 Task: Apply filter "Current user" in requester.
Action: Mouse moved to (18, 136)
Screenshot: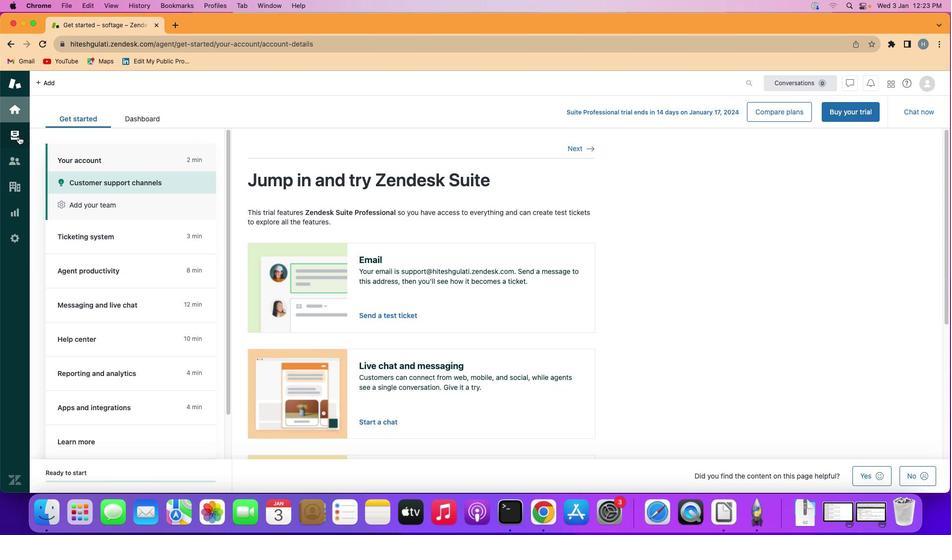 
Action: Mouse pressed left at (18, 136)
Screenshot: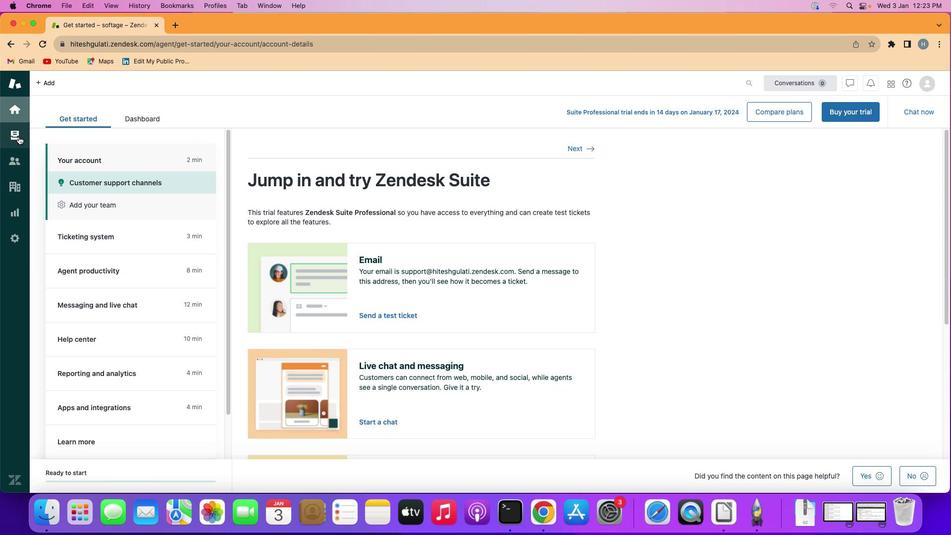 
Action: Mouse moved to (86, 254)
Screenshot: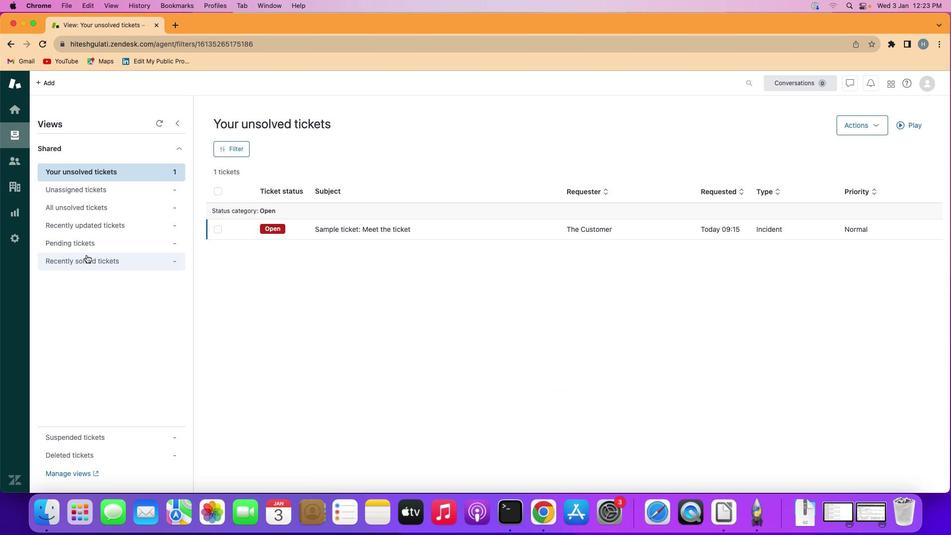 
Action: Mouse pressed left at (86, 254)
Screenshot: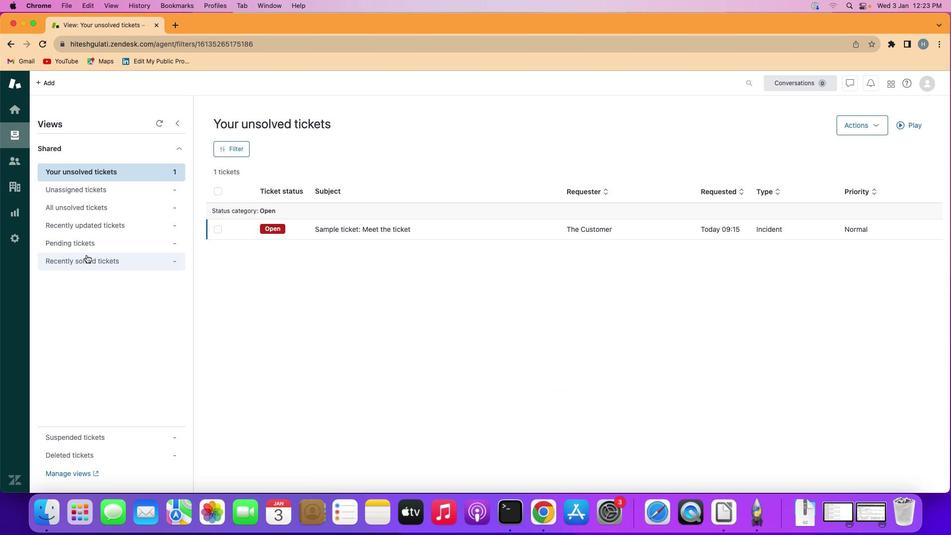 
Action: Mouse moved to (229, 143)
Screenshot: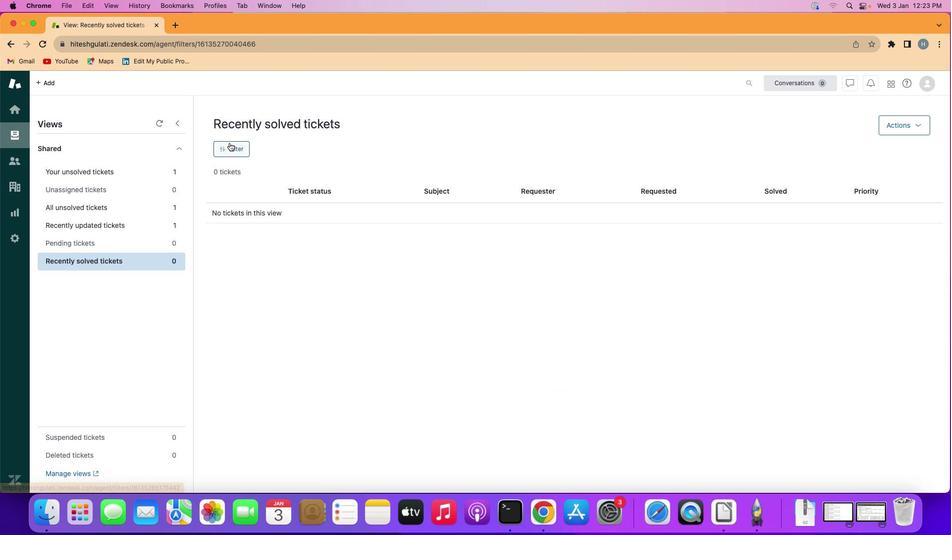 
Action: Mouse pressed left at (229, 143)
Screenshot: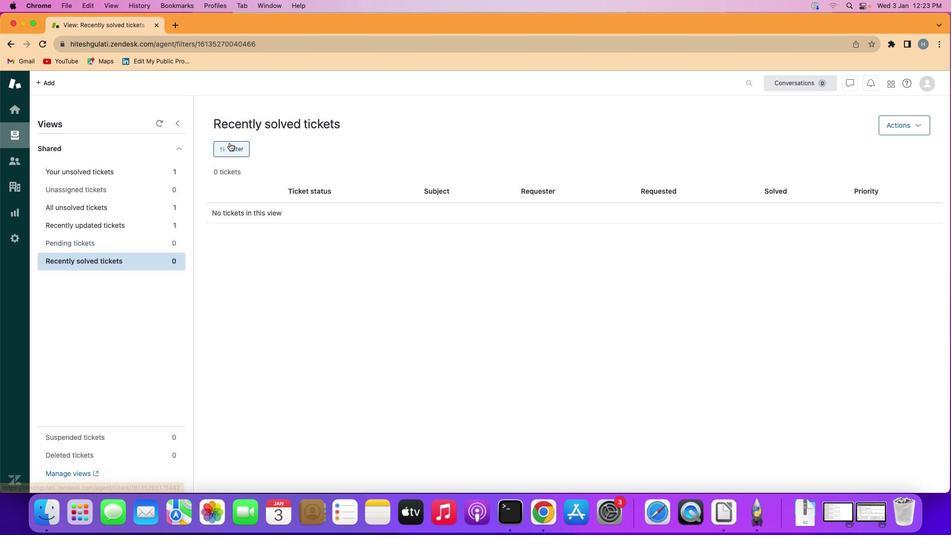 
Action: Mouse moved to (850, 230)
Screenshot: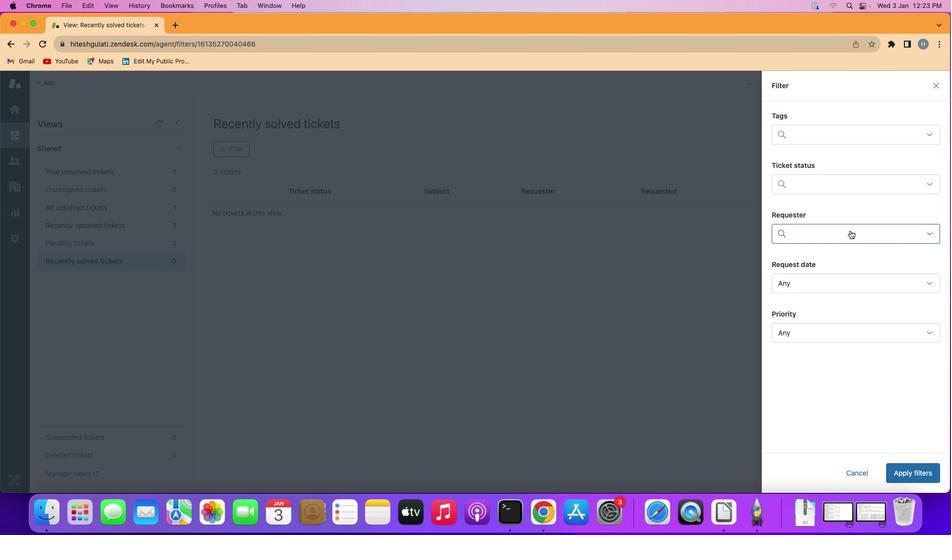 
Action: Mouse pressed left at (850, 230)
Screenshot: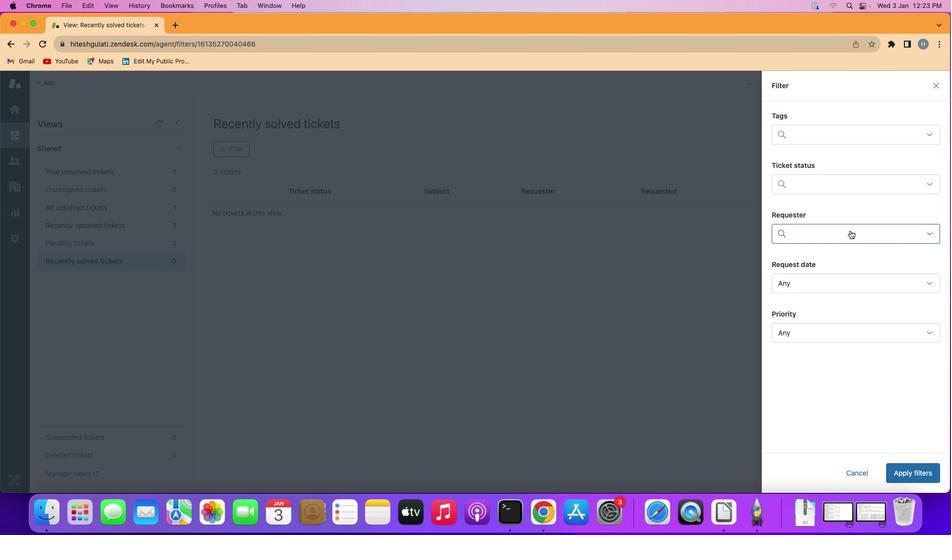 
Action: Mouse moved to (844, 291)
Screenshot: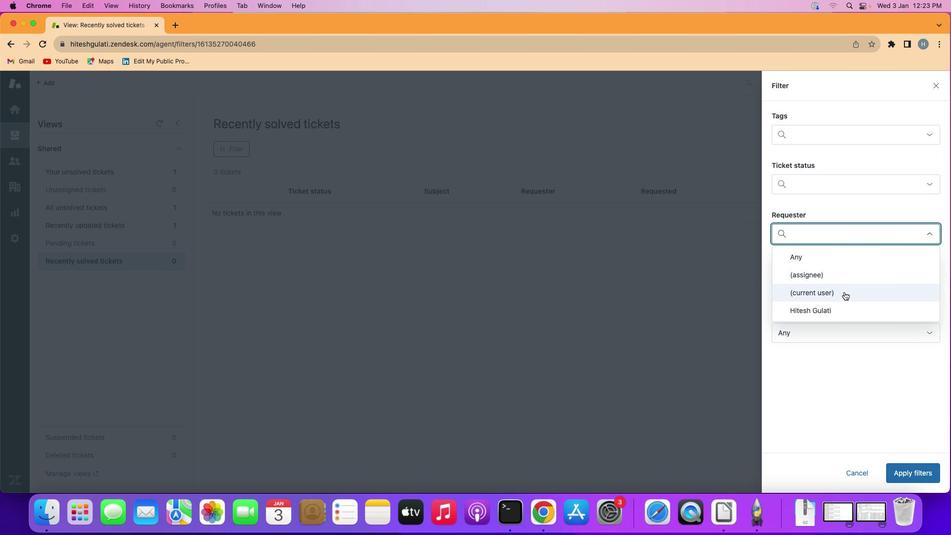 
Action: Mouse pressed left at (844, 291)
Screenshot: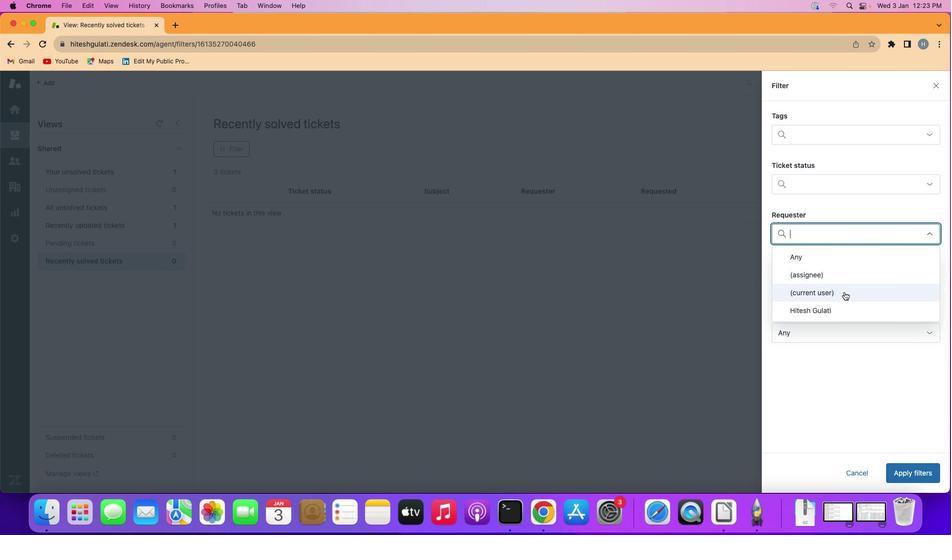 
Action: Mouse moved to (905, 471)
Screenshot: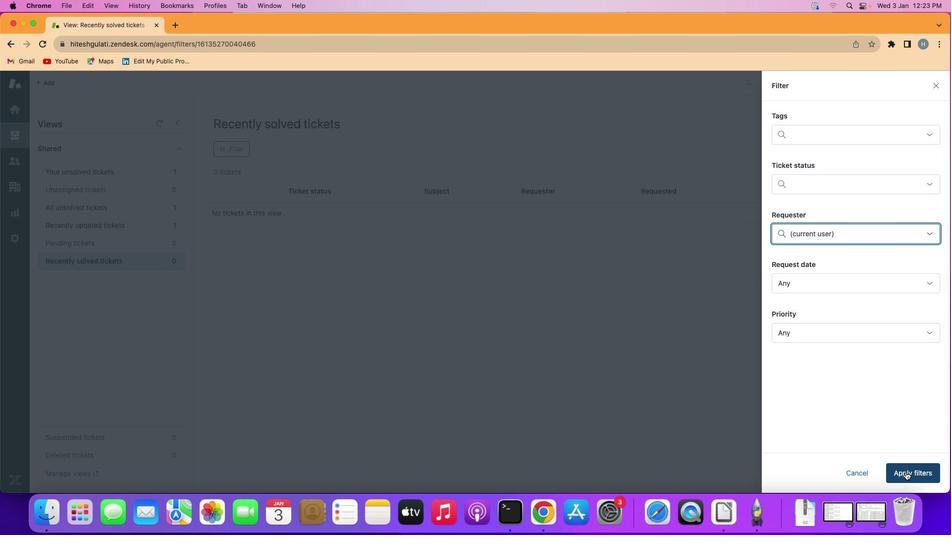 
Action: Mouse pressed left at (905, 471)
Screenshot: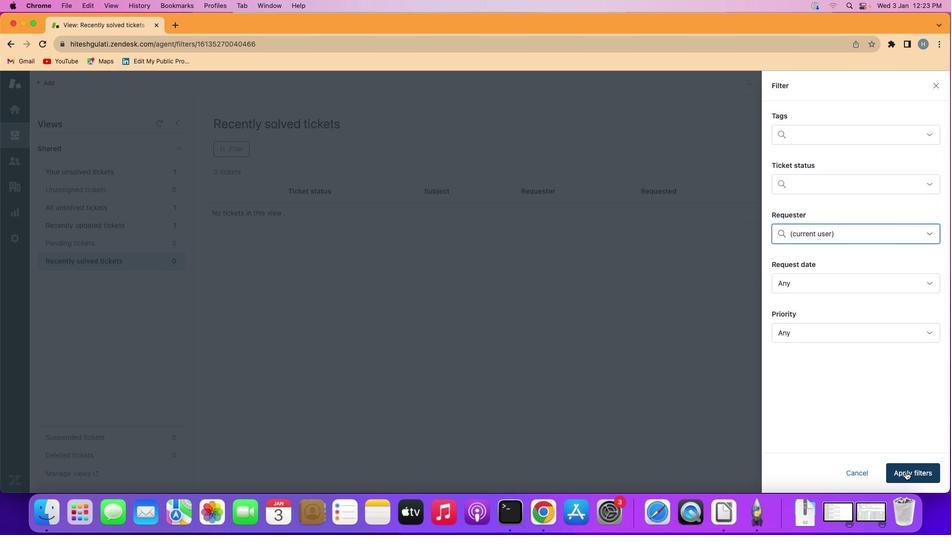 
Action: Mouse moved to (476, 299)
Screenshot: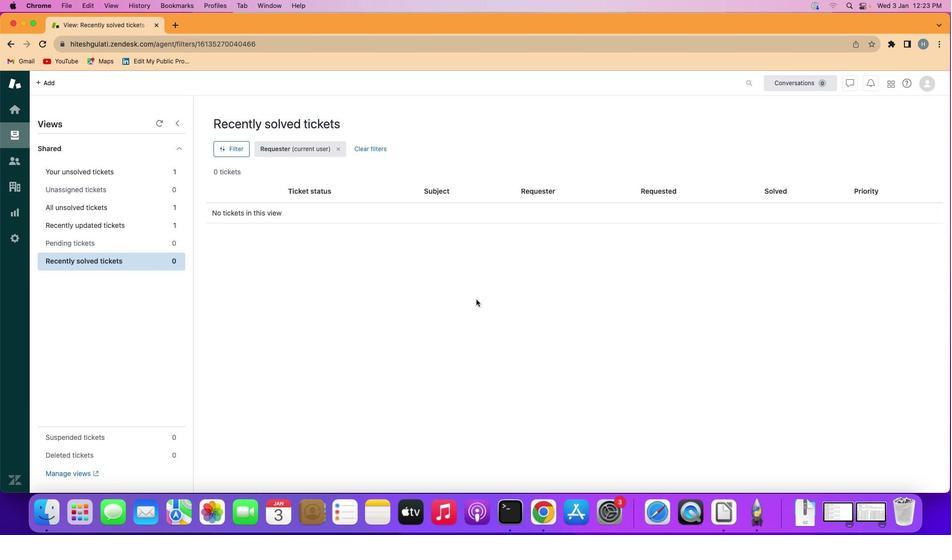 
